 Task: Print slide 1 and 3 only.
Action: Mouse moved to (94, 98)
Screenshot: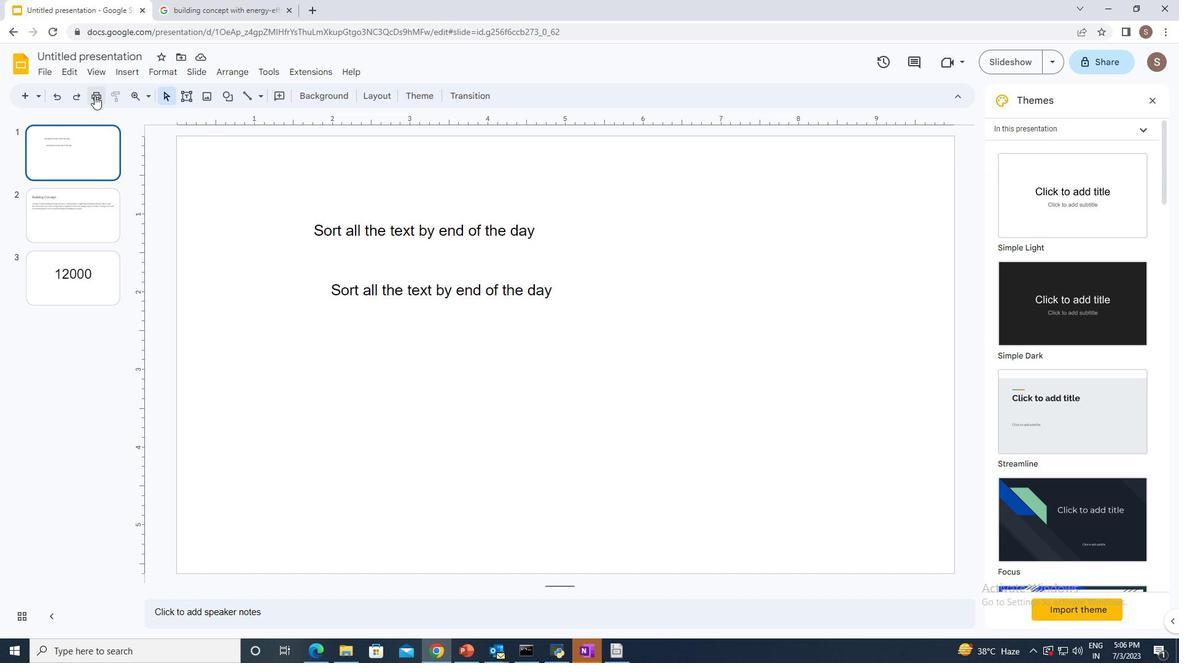 
Action: Mouse pressed left at (94, 98)
Screenshot: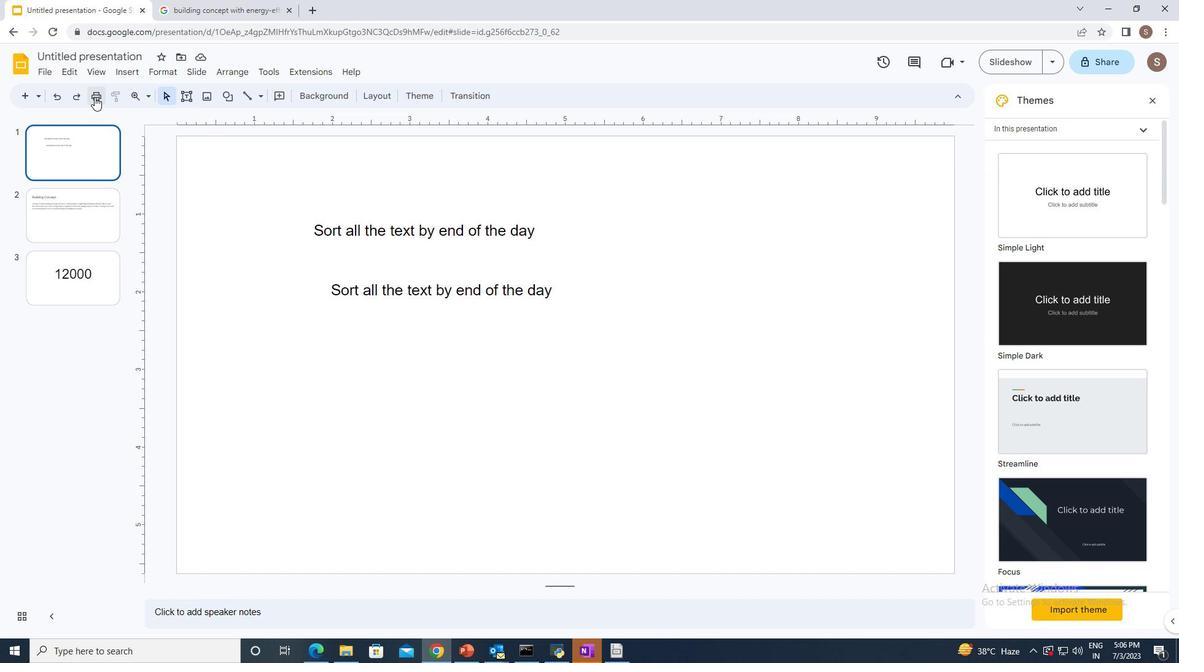 
Action: Mouse moved to (902, 129)
Screenshot: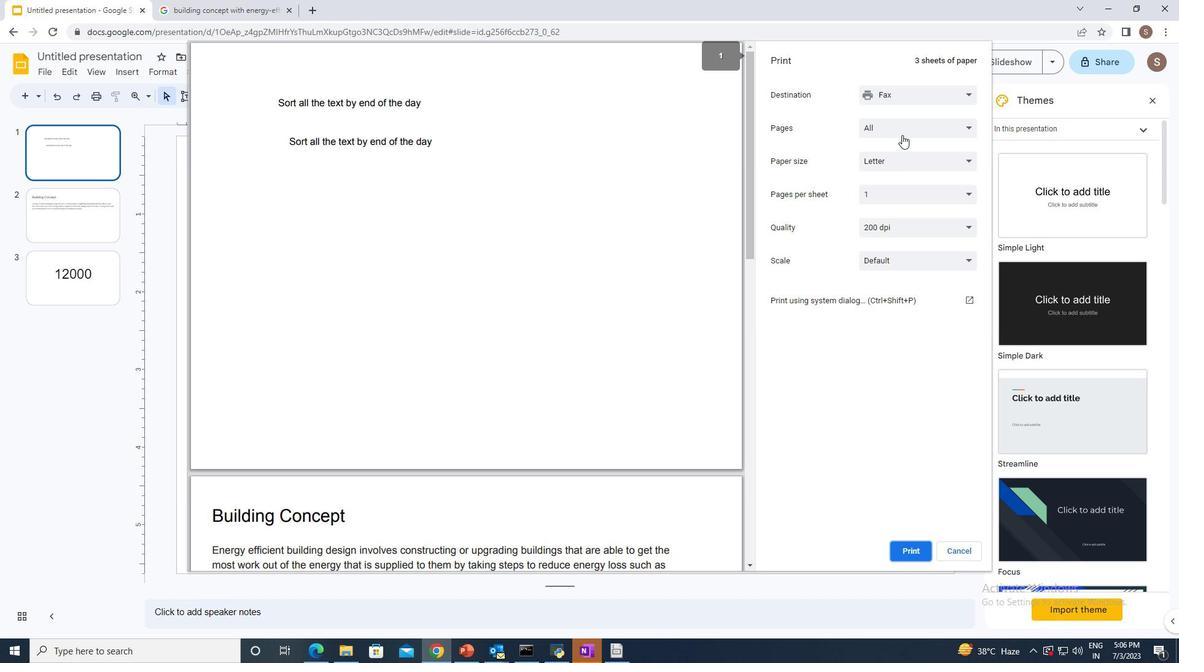 
Action: Mouse pressed left at (902, 129)
Screenshot: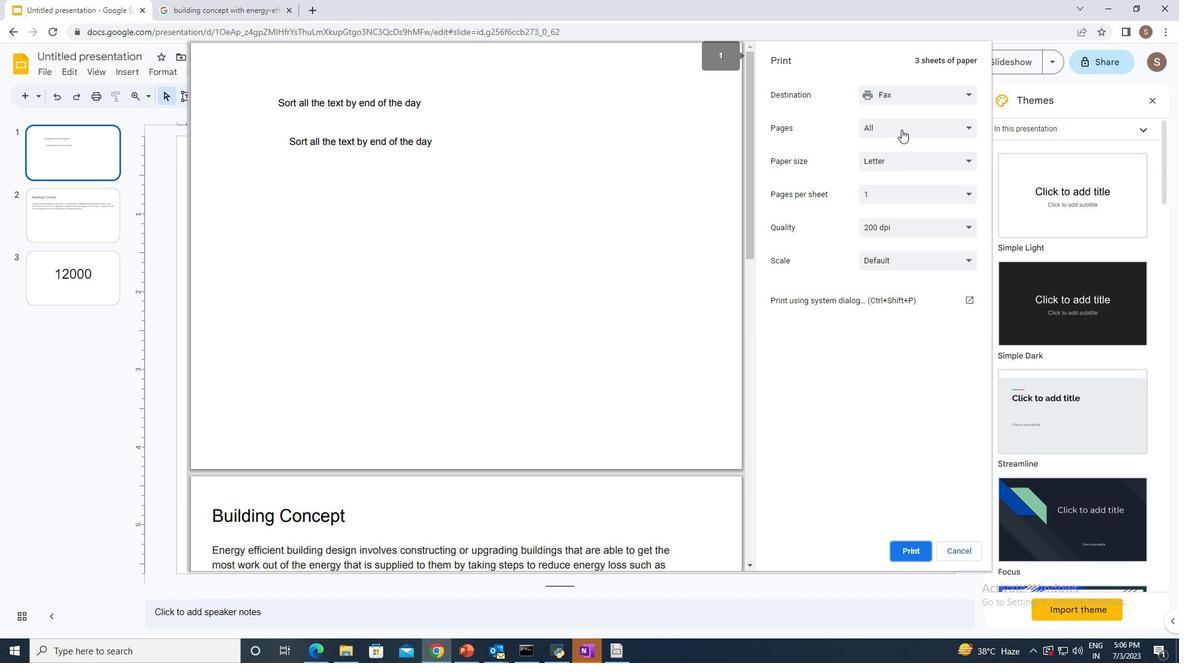 
Action: Mouse moved to (884, 172)
Screenshot: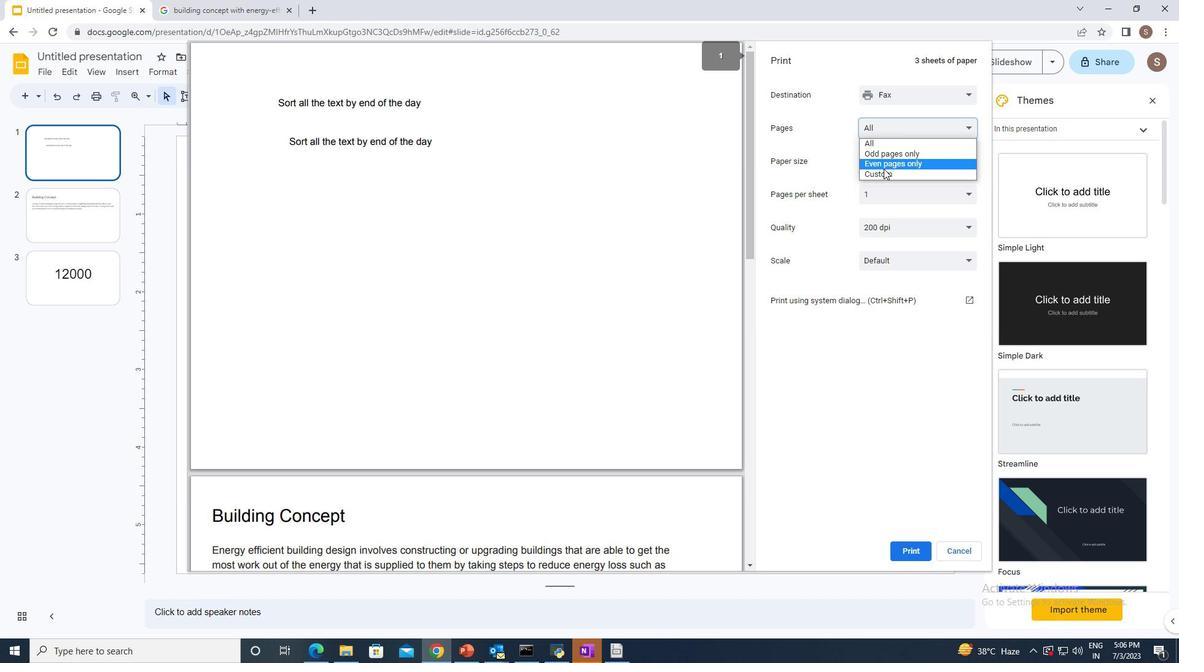 
Action: Mouse pressed left at (884, 172)
Screenshot: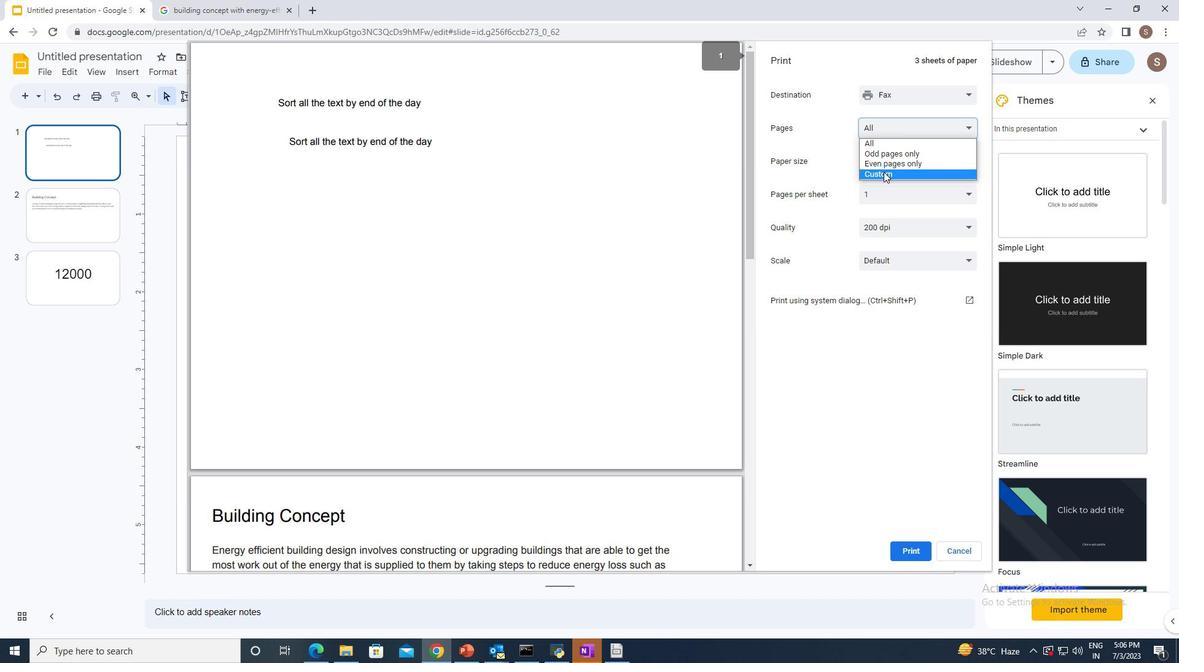 
Action: Mouse moved to (881, 154)
Screenshot: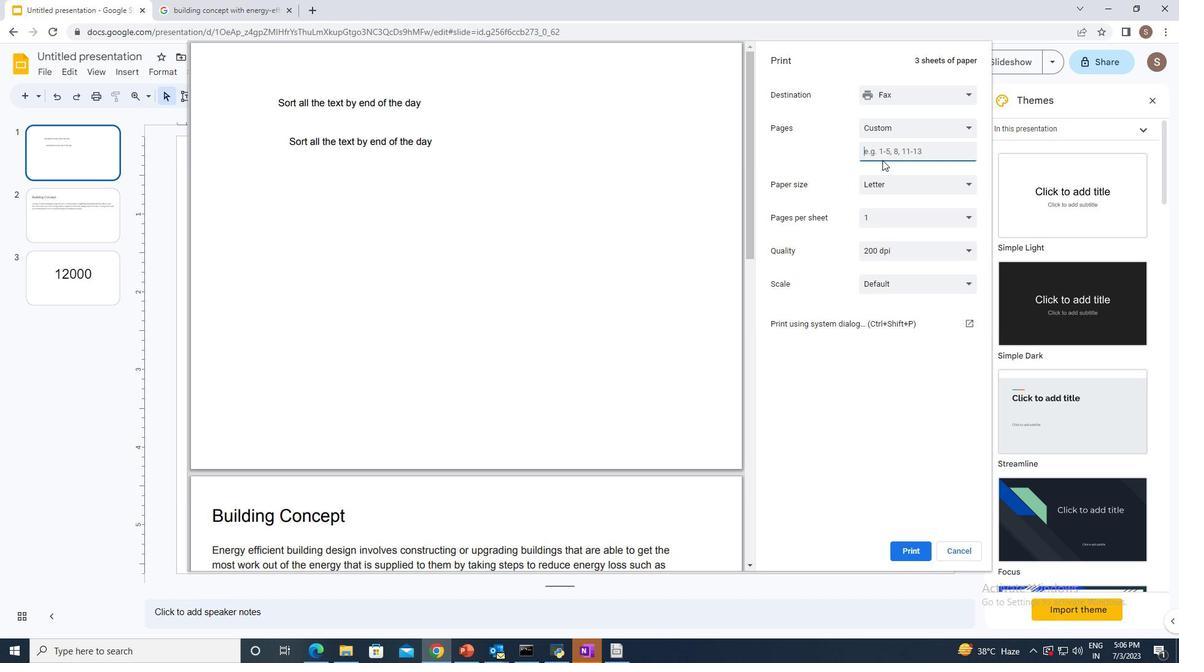 
Action: Mouse pressed left at (881, 154)
Screenshot: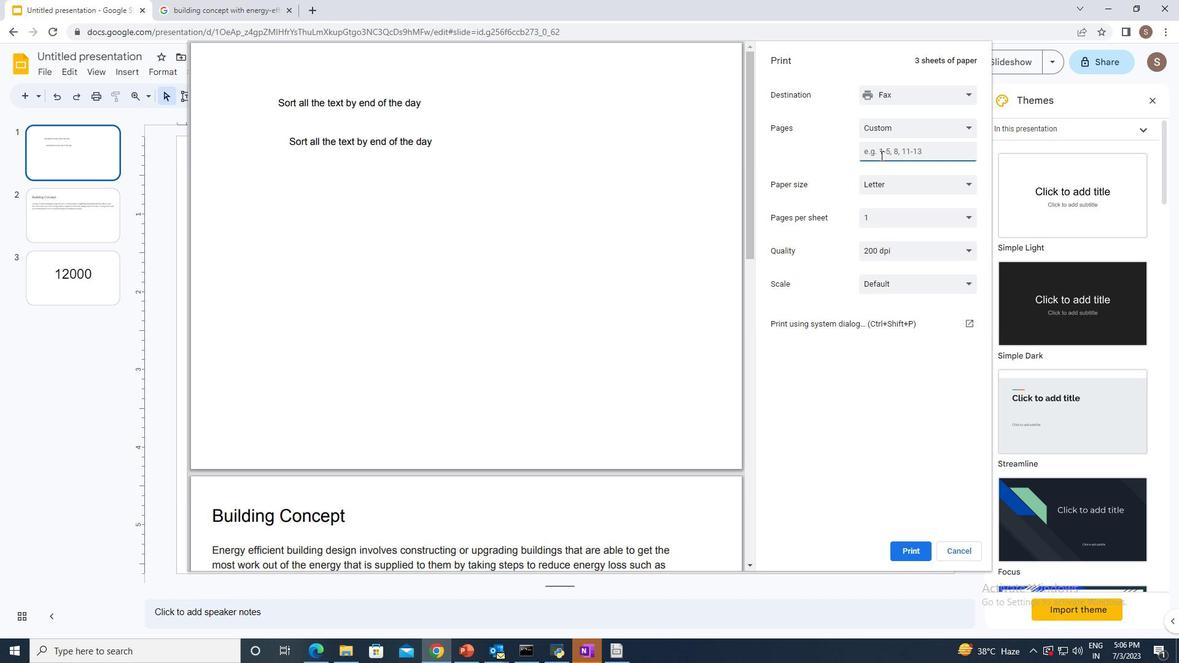 
Action: Key pressed 1,3
Screenshot: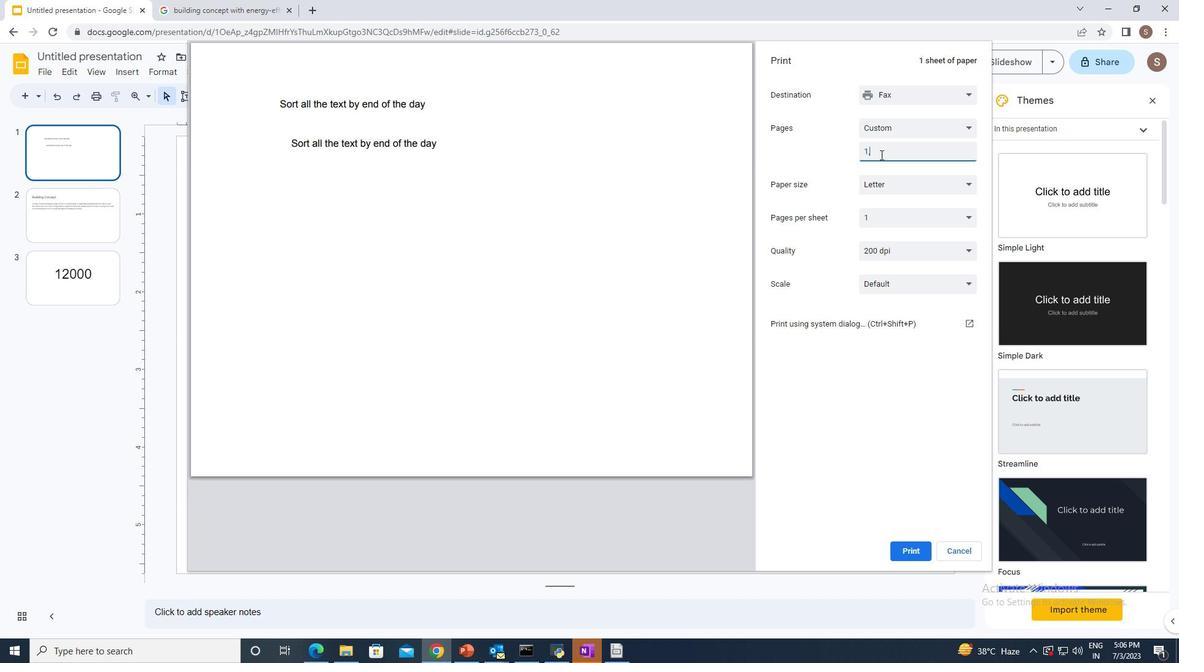 
Action: Mouse moved to (902, 554)
Screenshot: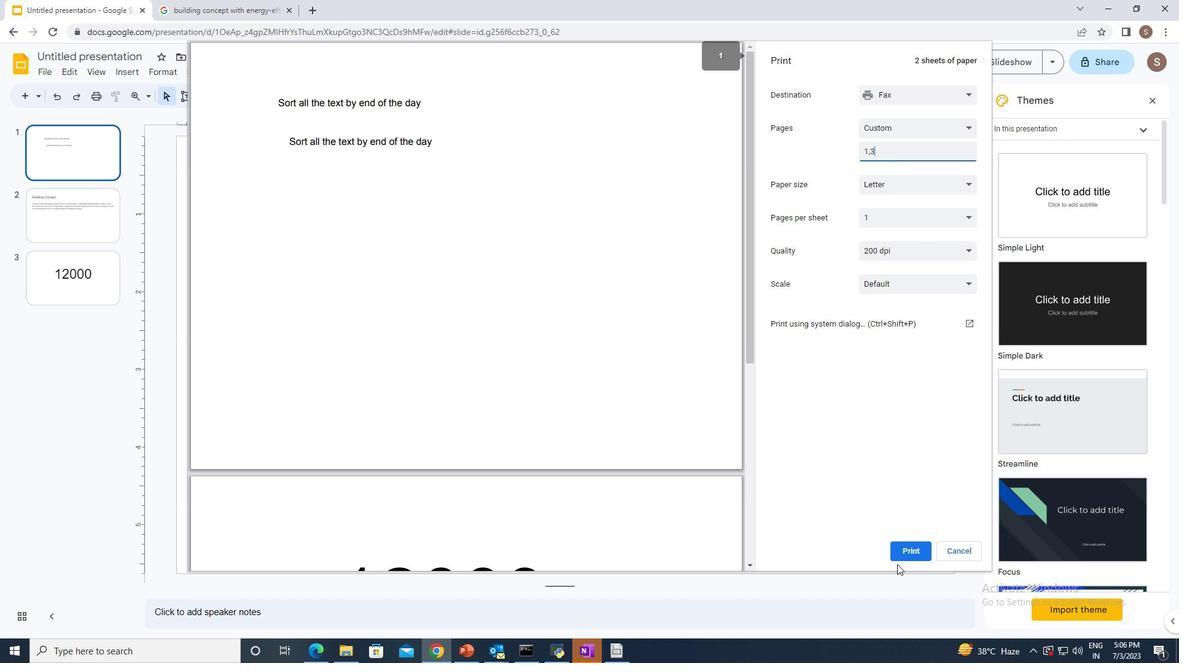 
Action: Mouse pressed left at (902, 554)
Screenshot: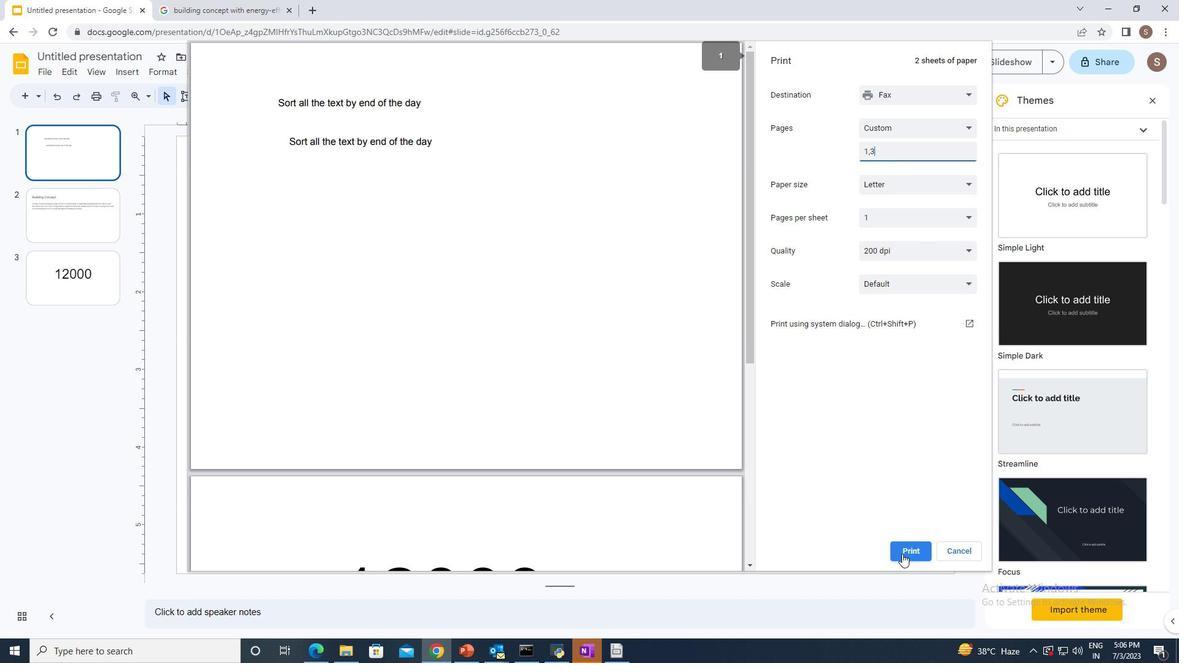 
